 Task: Assign in the project CommTech the issue 'Implement a new cloud-based procurement management system for a company with advanced procurement planning and vendor management features' to the sprint 'Swift Swimmers'. Assign in the project CommTech the issue 'Integrate a new voice recognition feature into an existing mobile application to enhance user interaction and accessibility' to the sprint 'Swift Swimmers'. Assign in the project CommTech the issue 'Develop a new tool for automated testing of web application compatibility across different browsers and devices' to the sprint 'Swift Swimmers'. Assign in the project CommTech the issue 'Upgrade the website content creation and publishing mechanisms of a web application to improve content quality and consistency' to the sprint 'Swift Swimmers'
Action: Mouse moved to (174, 52)
Screenshot: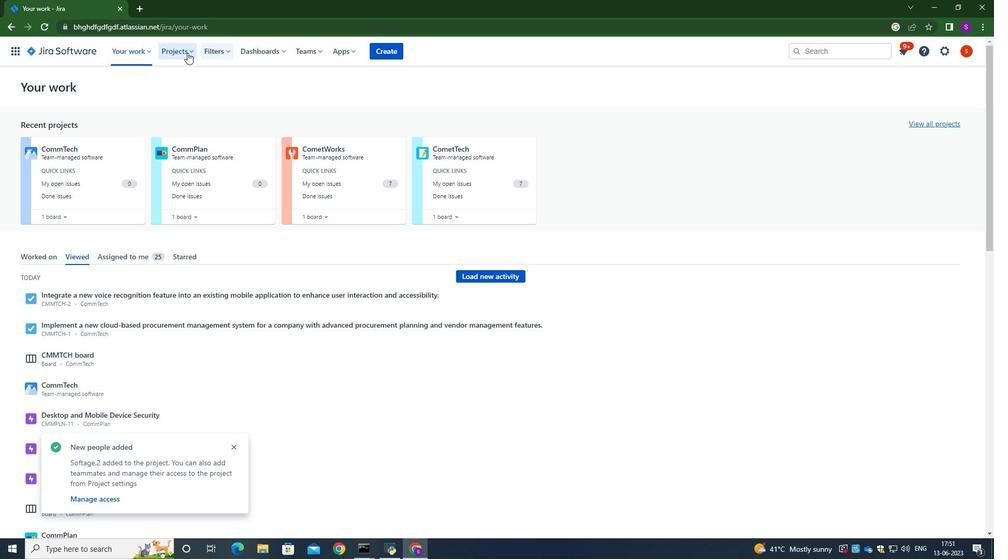 
Action: Mouse pressed left at (174, 52)
Screenshot: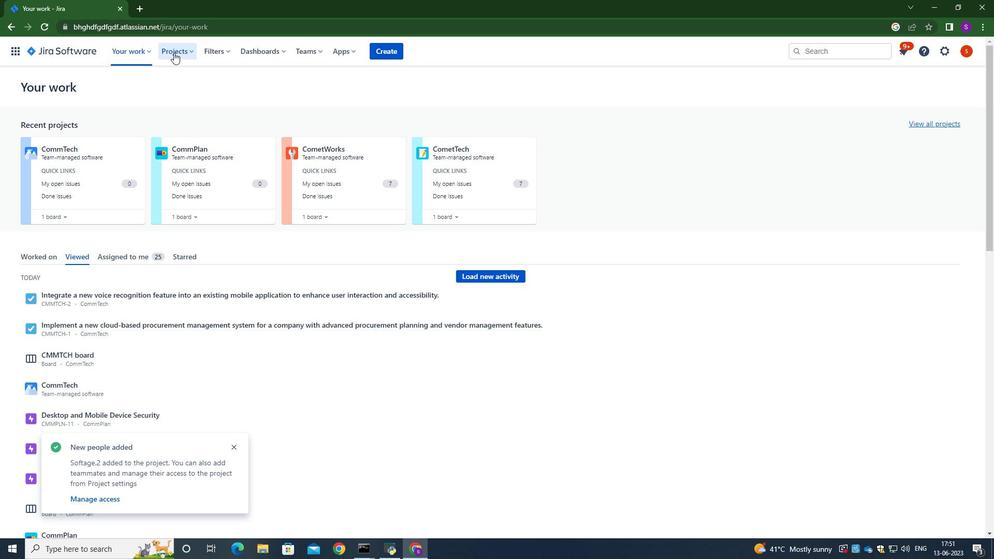 
Action: Mouse moved to (191, 94)
Screenshot: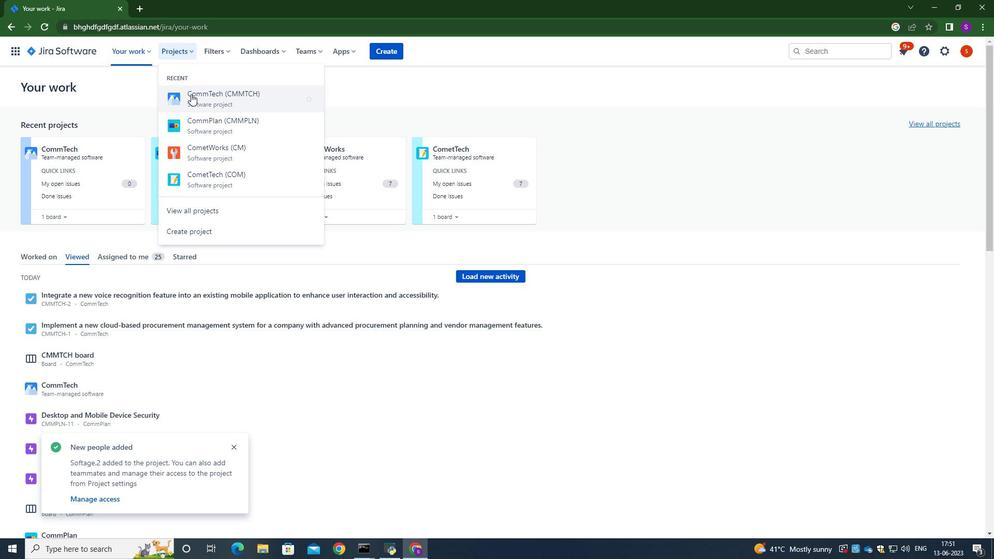 
Action: Mouse pressed left at (191, 94)
Screenshot: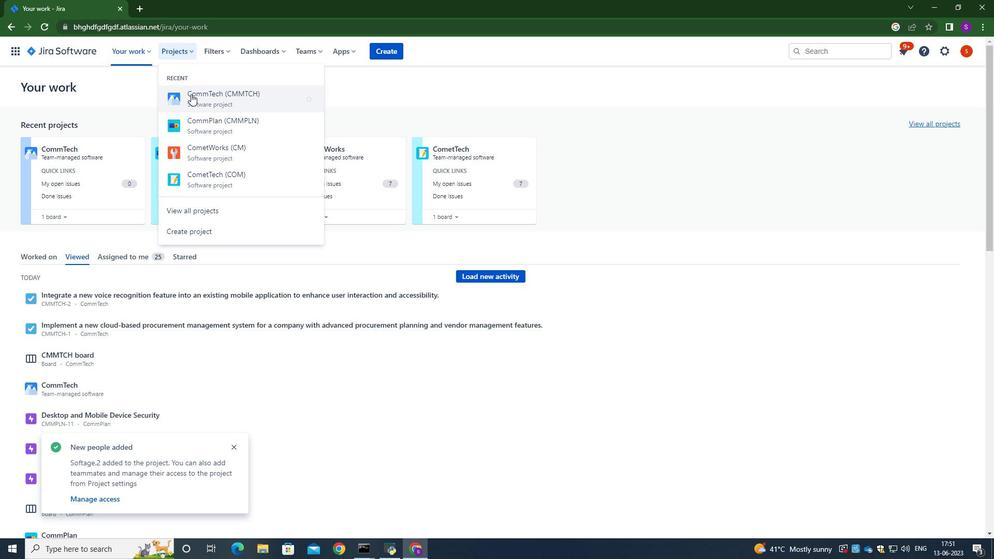 
Action: Mouse moved to (65, 155)
Screenshot: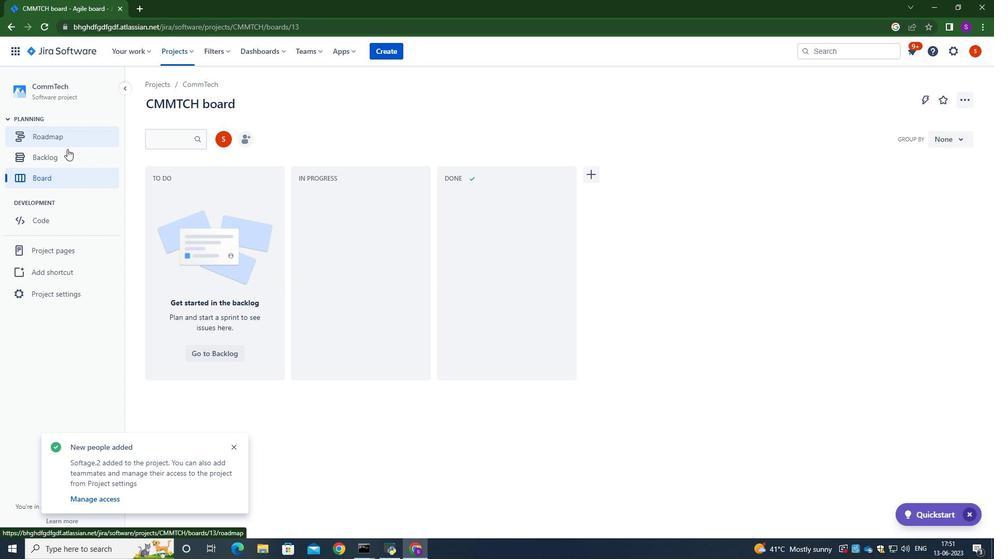 
Action: Mouse pressed left at (65, 155)
Screenshot: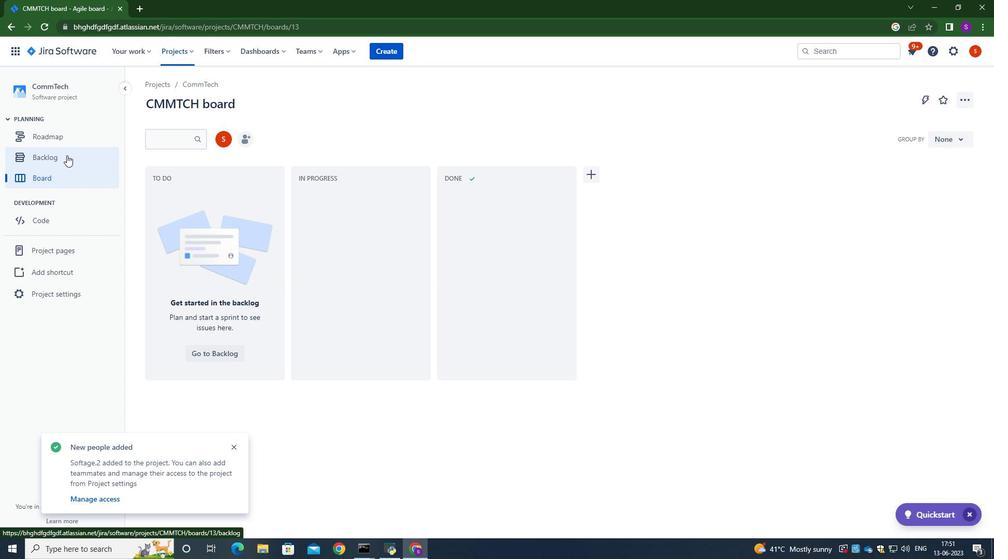 
Action: Mouse moved to (949, 187)
Screenshot: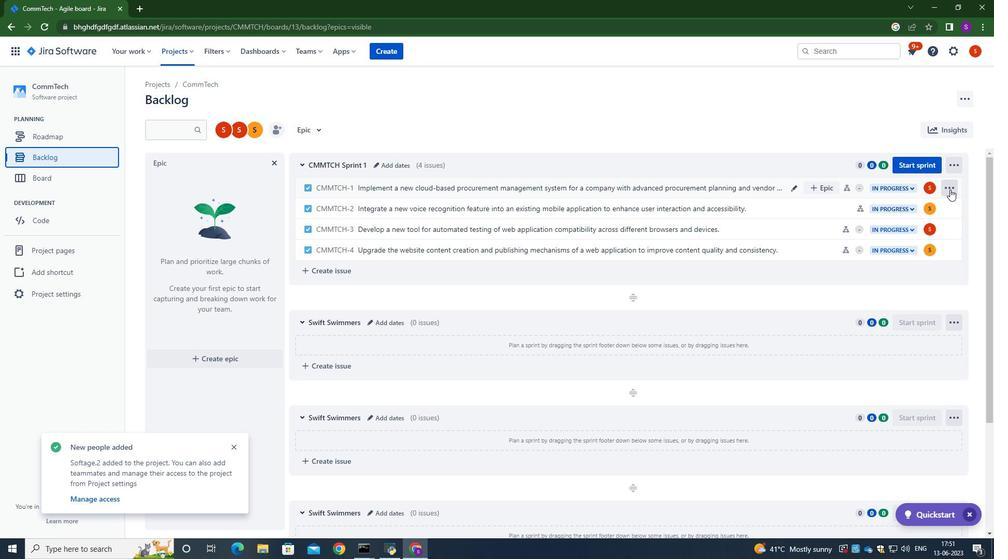 
Action: Mouse pressed left at (949, 187)
Screenshot: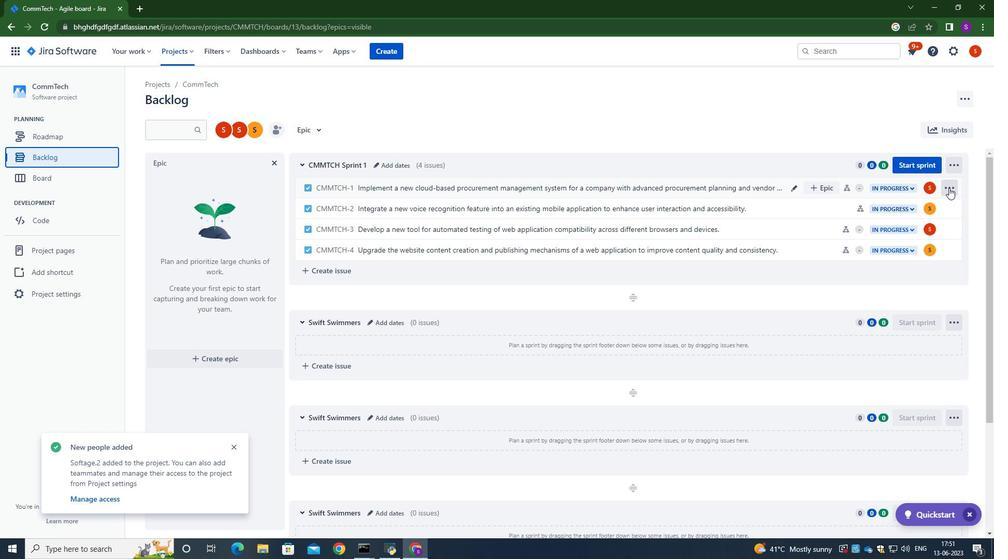 
Action: Mouse moved to (918, 301)
Screenshot: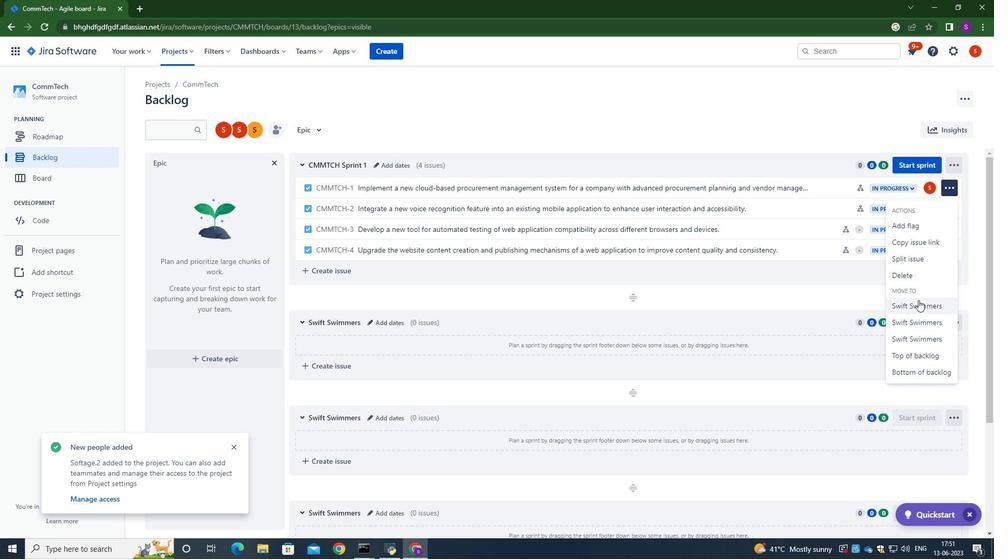 
Action: Mouse pressed left at (918, 301)
Screenshot: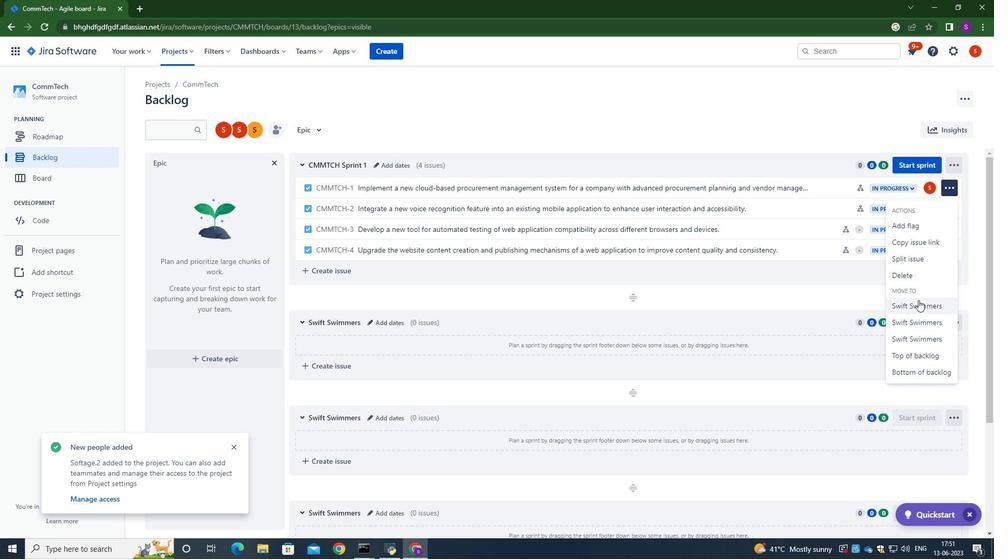 
Action: Mouse moved to (950, 209)
Screenshot: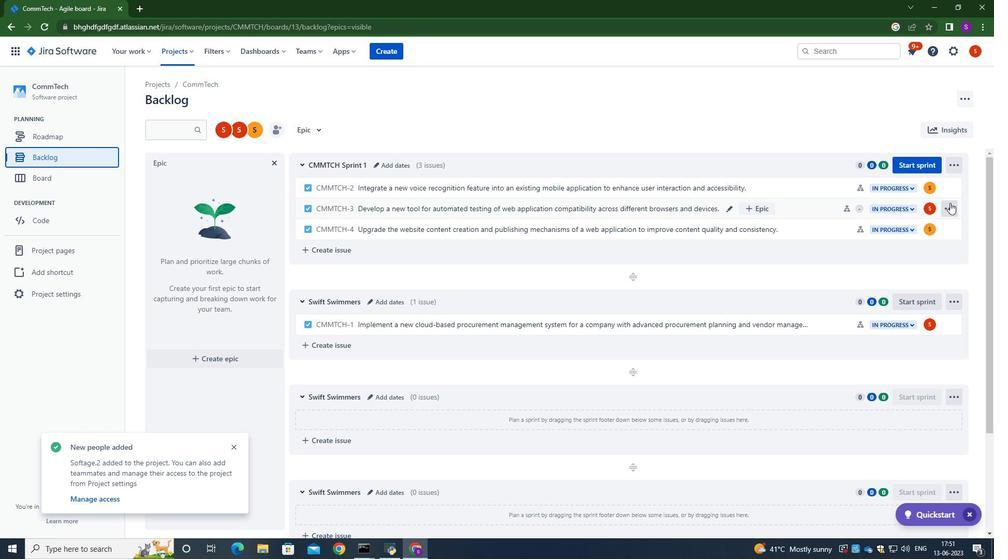 
Action: Mouse pressed left at (950, 209)
Screenshot: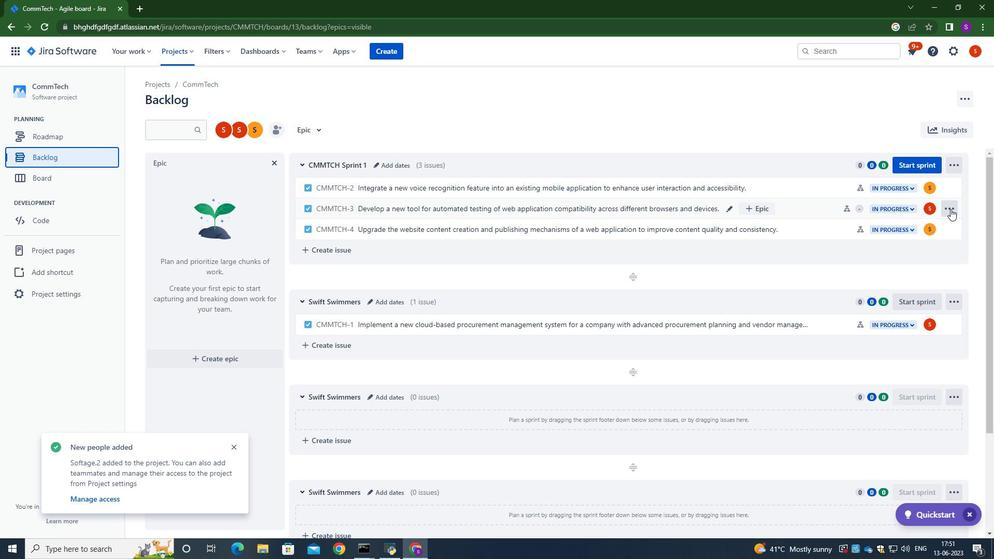 
Action: Mouse moved to (921, 339)
Screenshot: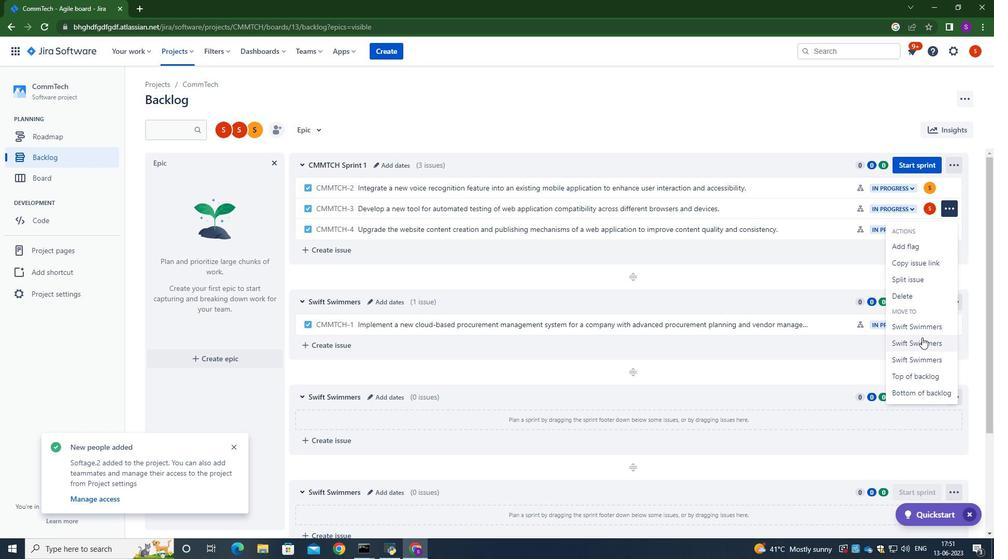 
Action: Mouse pressed left at (921, 339)
Screenshot: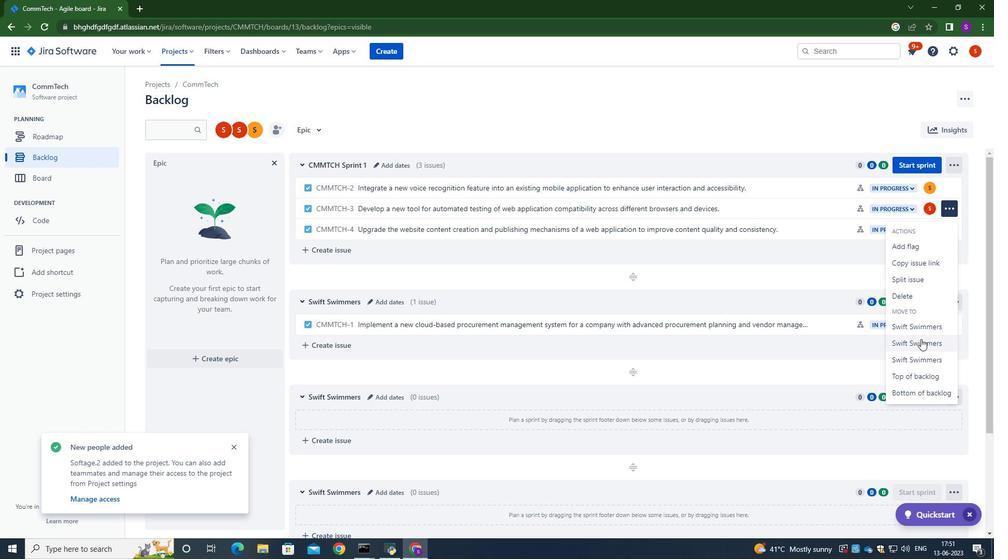 
Action: Mouse moved to (947, 400)
Screenshot: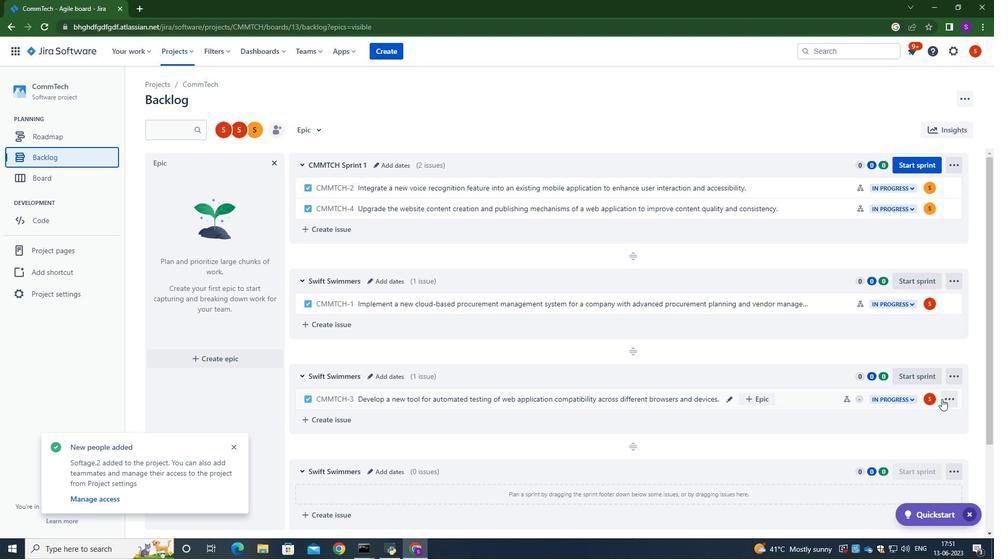 
Action: Mouse pressed left at (947, 400)
Screenshot: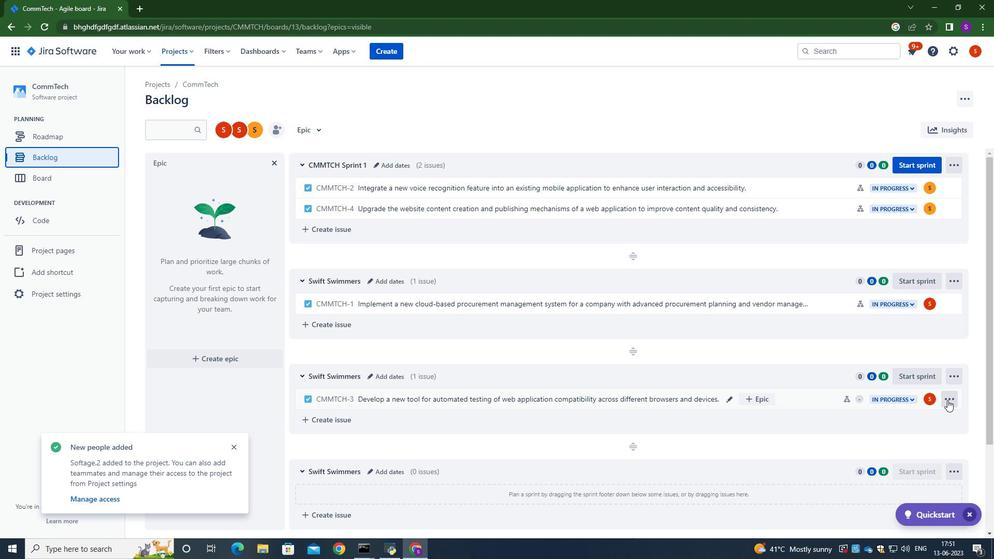 
Action: Mouse moved to (916, 346)
Screenshot: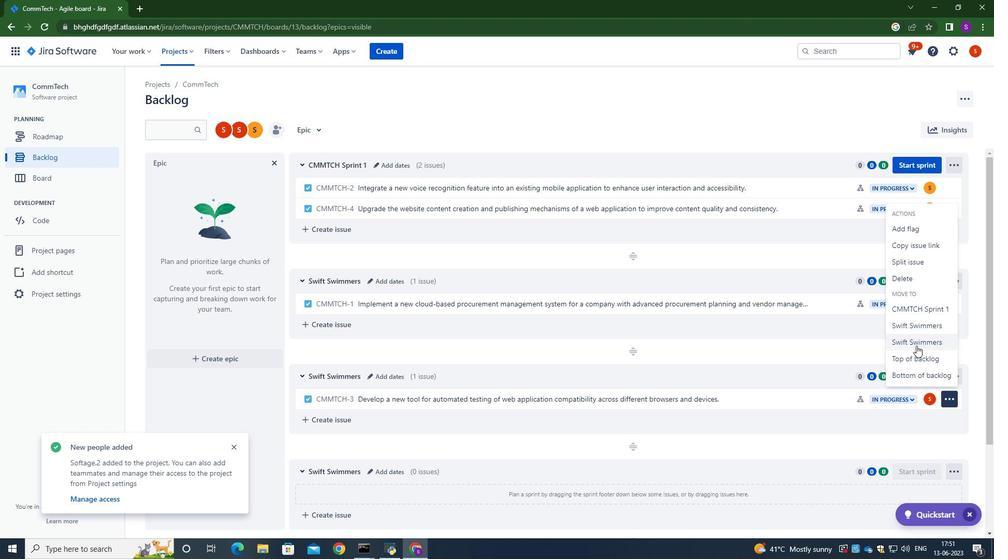 
Action: Mouse pressed left at (916, 346)
Screenshot: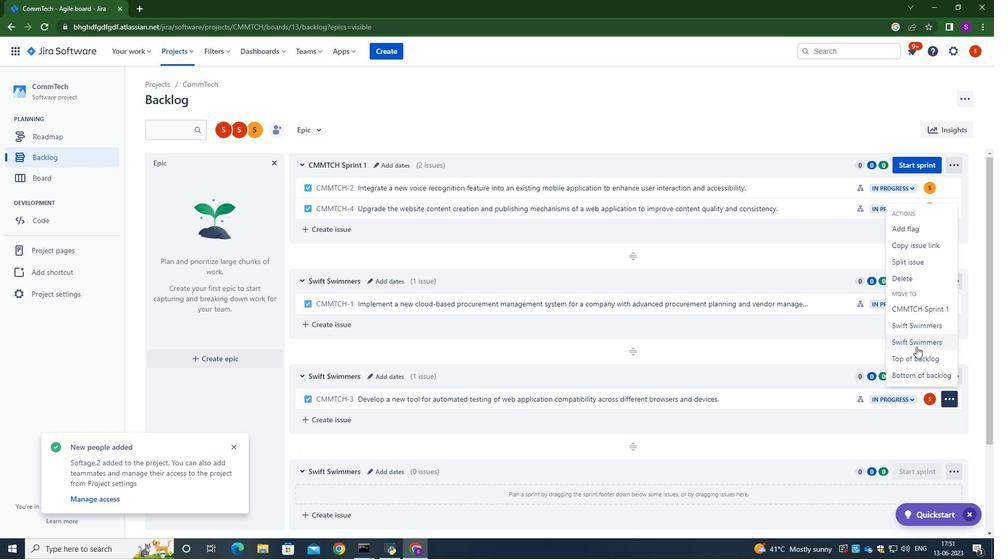 
Action: Mouse moved to (954, 190)
Screenshot: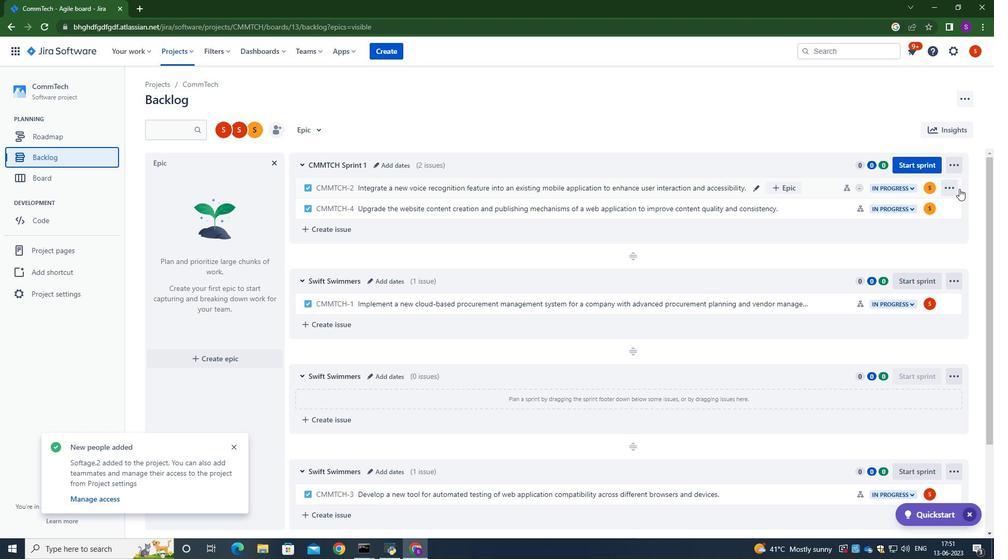 
Action: Mouse pressed left at (954, 190)
Screenshot: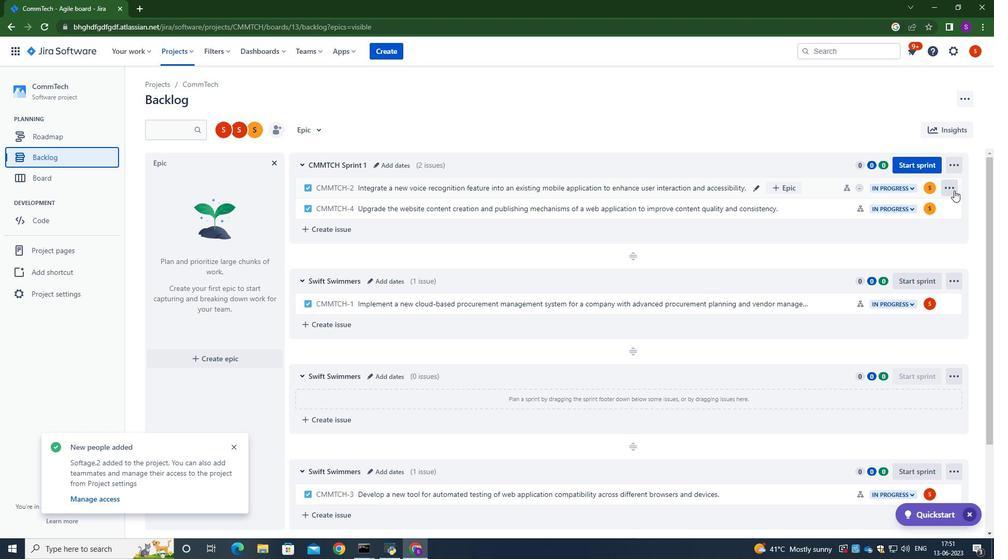 
Action: Mouse moved to (928, 320)
Screenshot: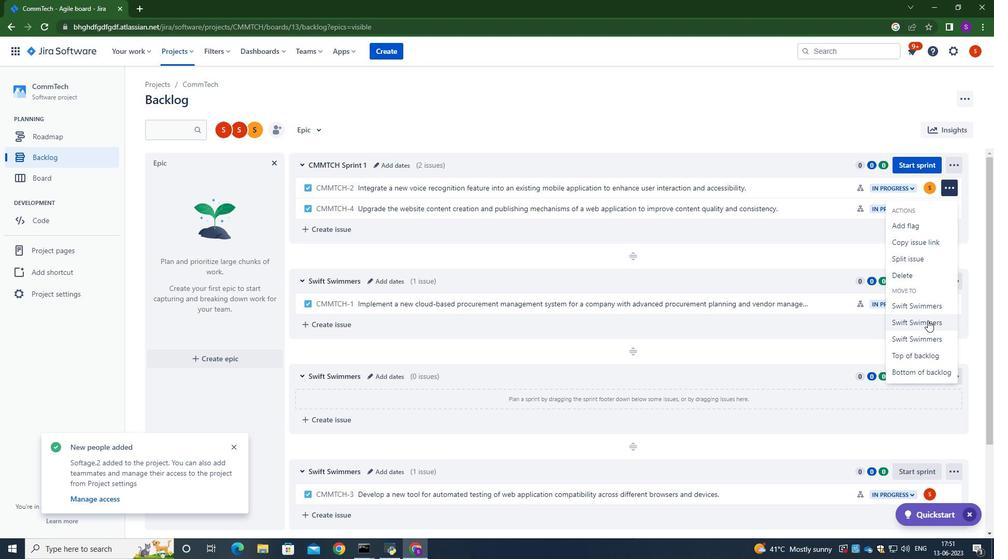 
Action: Mouse pressed left at (928, 320)
Screenshot: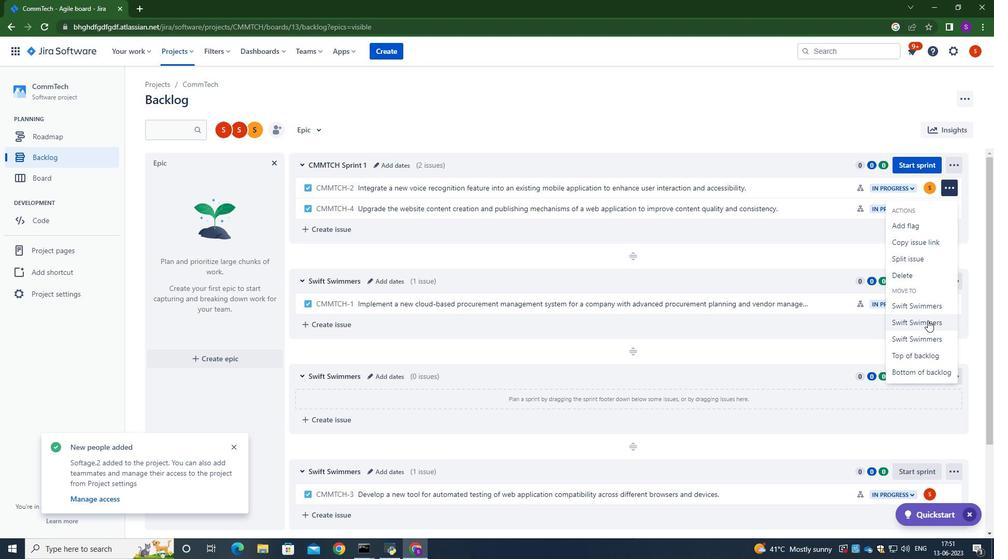 
Action: Mouse moved to (954, 185)
Screenshot: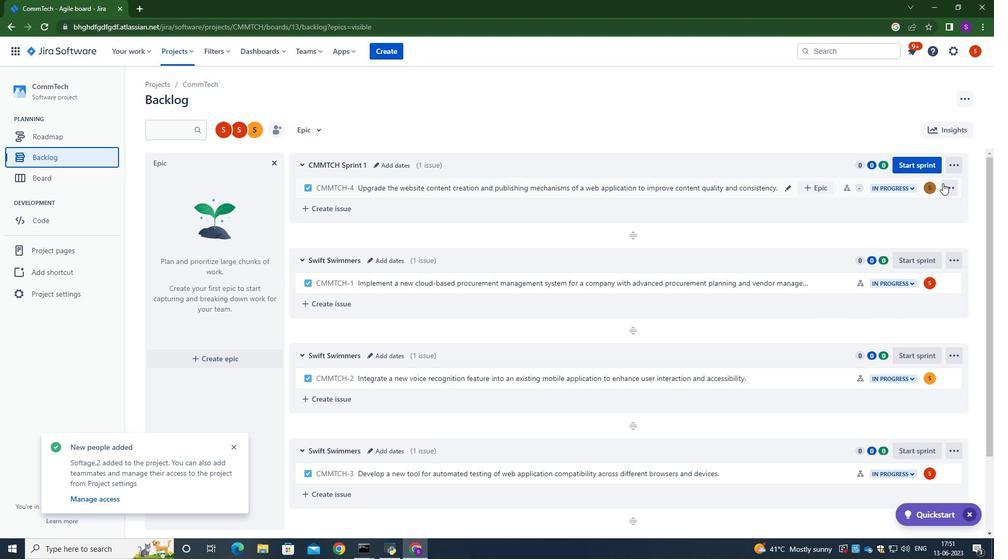 
Action: Mouse pressed left at (954, 185)
Screenshot: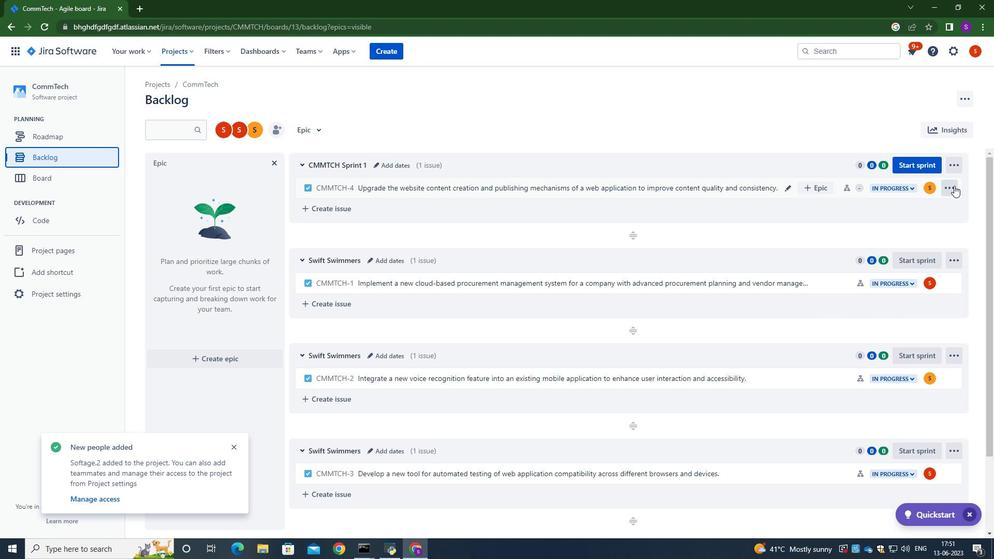 
Action: Mouse moved to (912, 339)
Screenshot: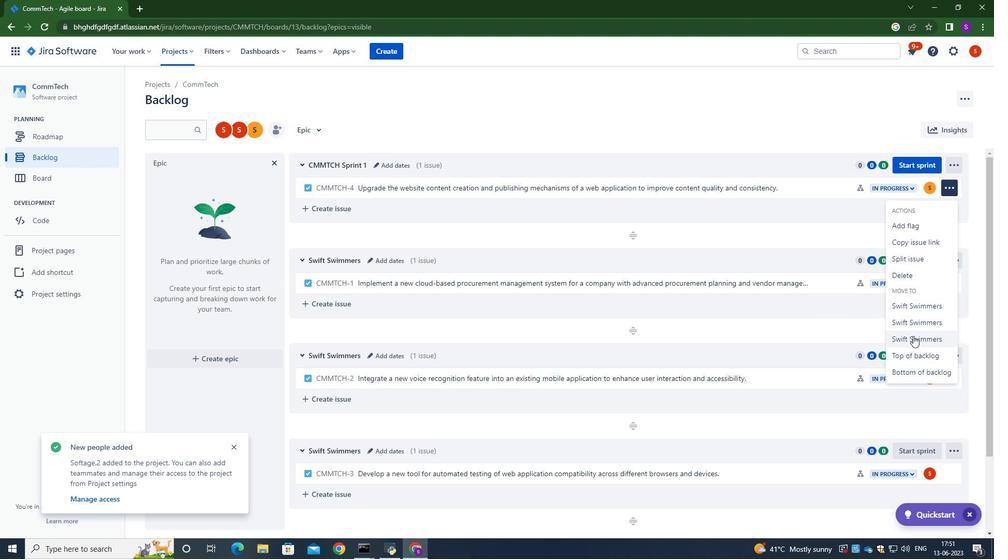 
Action: Mouse pressed left at (912, 339)
Screenshot: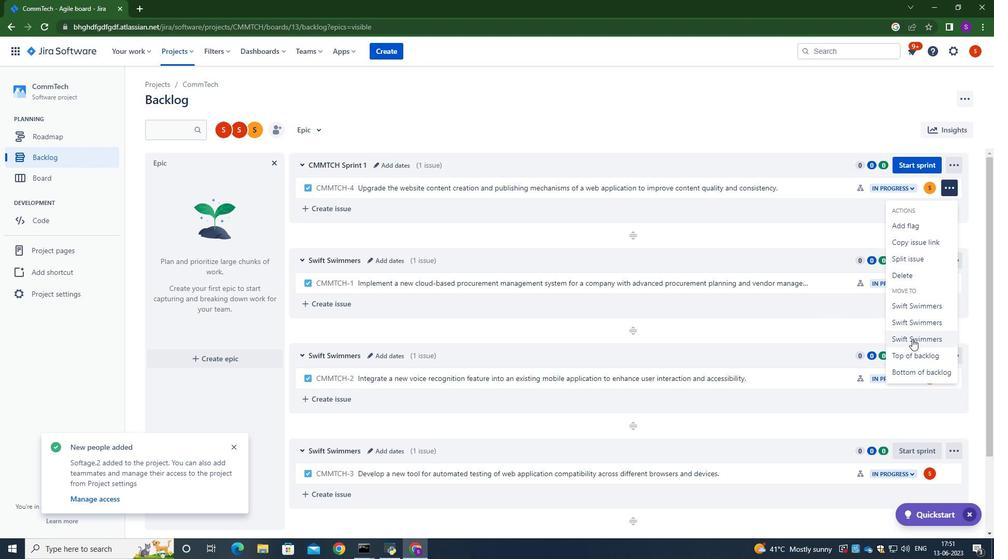 
Action: Mouse moved to (825, 242)
Screenshot: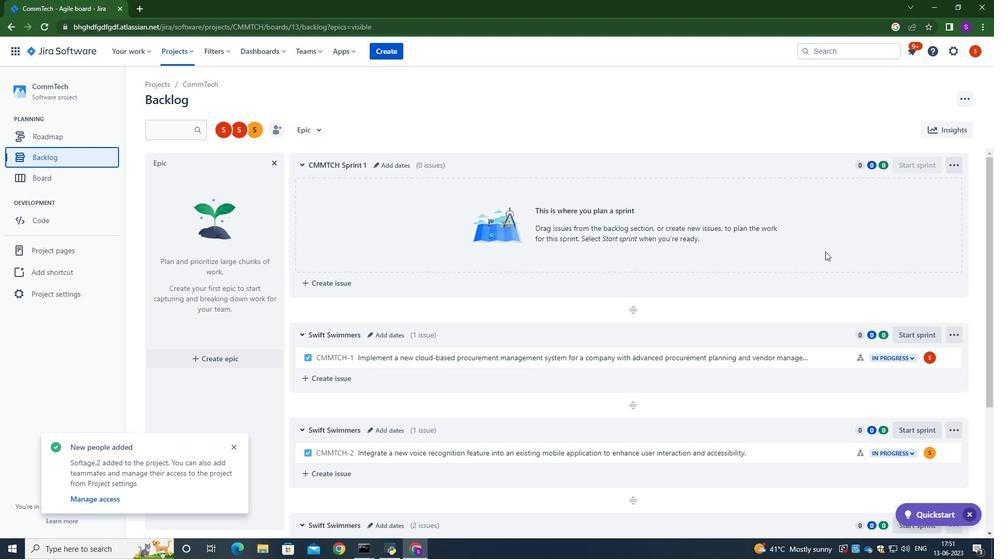 
Action: Mouse scrolled (825, 242) with delta (0, 0)
Screenshot: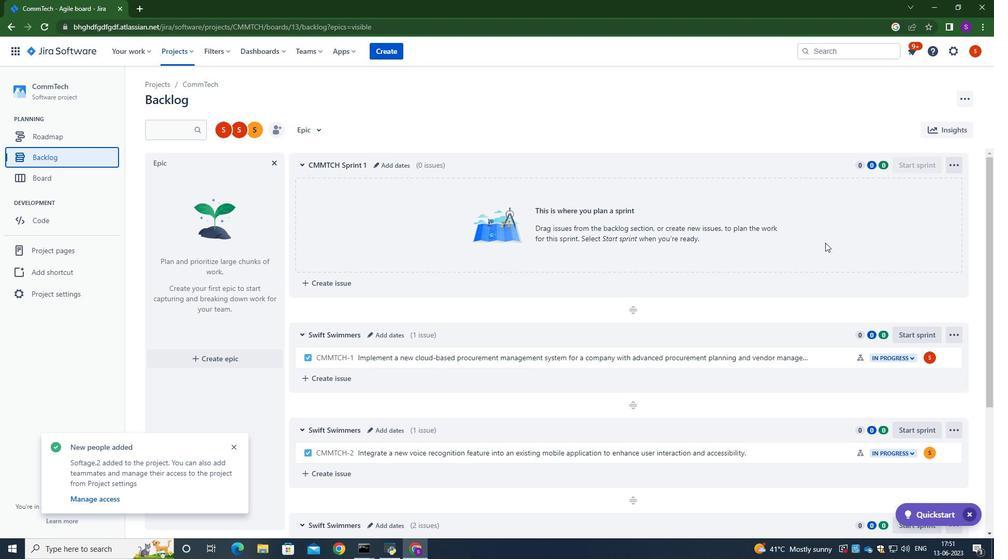 
Action: Mouse scrolled (825, 242) with delta (0, 0)
Screenshot: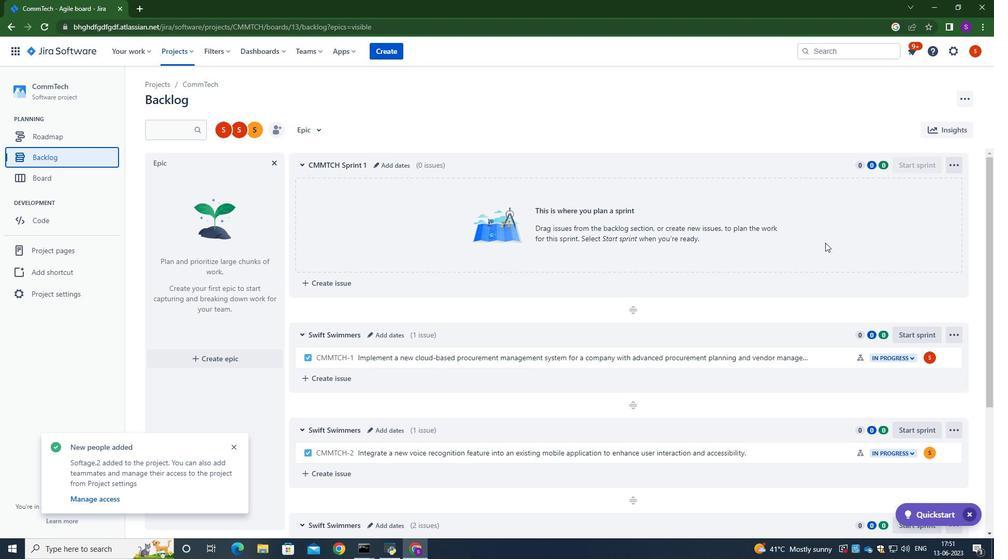 
Action: Mouse scrolled (825, 242) with delta (0, 0)
Screenshot: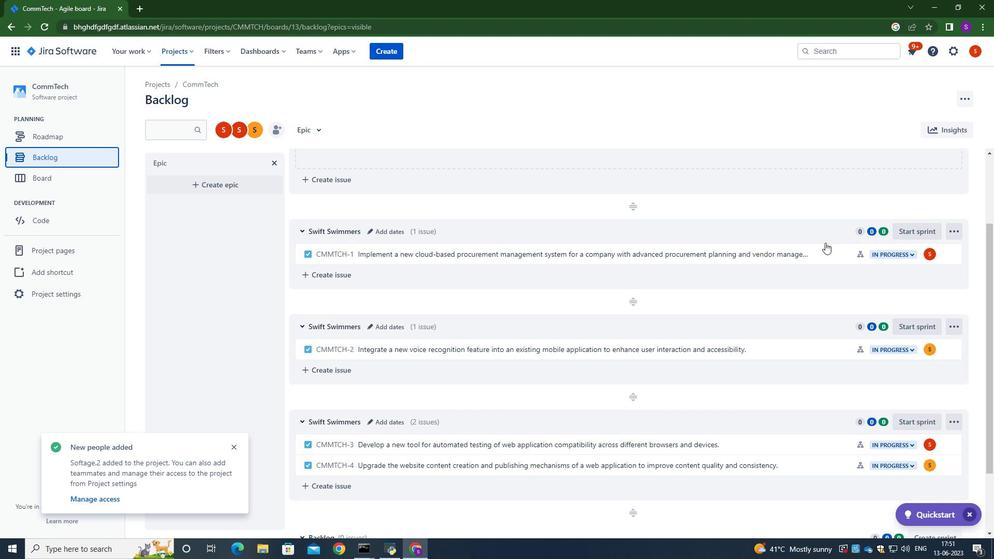 
